 Task: Add a condition where "Skills Is No skills" in pending tickets.
Action: Mouse moved to (128, 368)
Screenshot: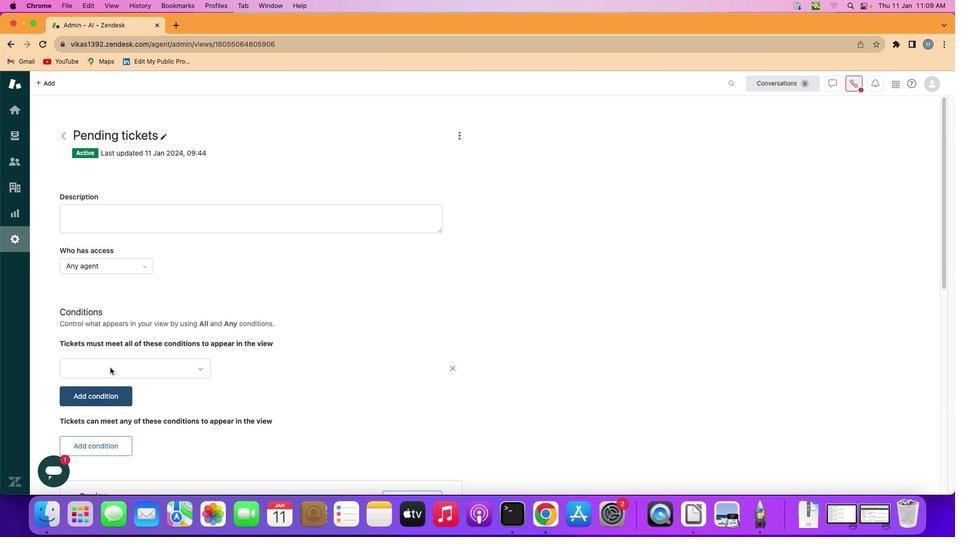 
Action: Mouse pressed left at (128, 368)
Screenshot: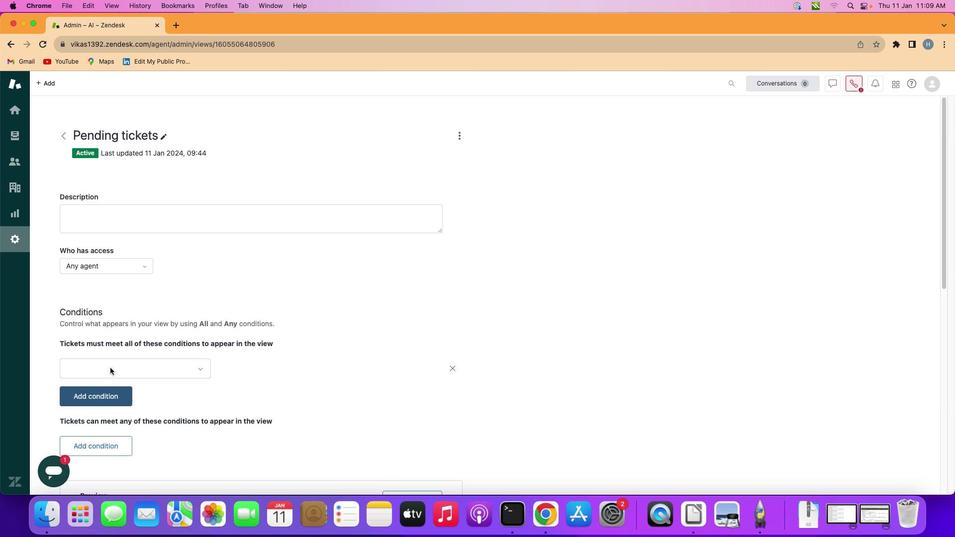 
Action: Mouse moved to (165, 369)
Screenshot: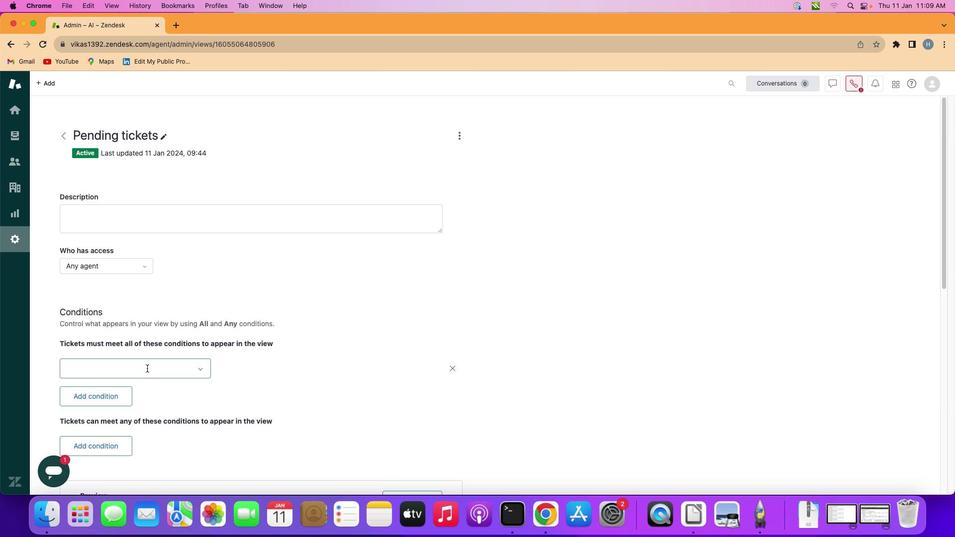 
Action: Mouse pressed left at (165, 369)
Screenshot: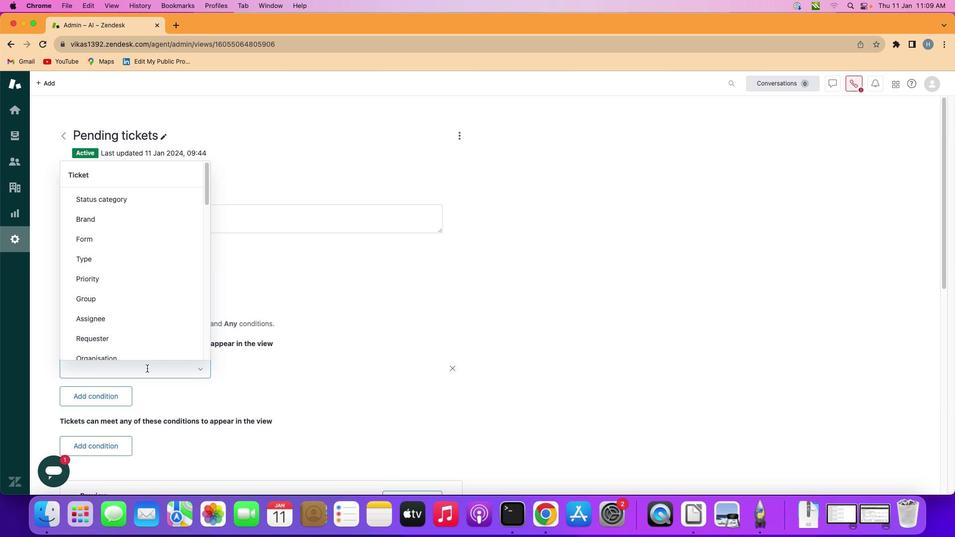 
Action: Mouse moved to (159, 270)
Screenshot: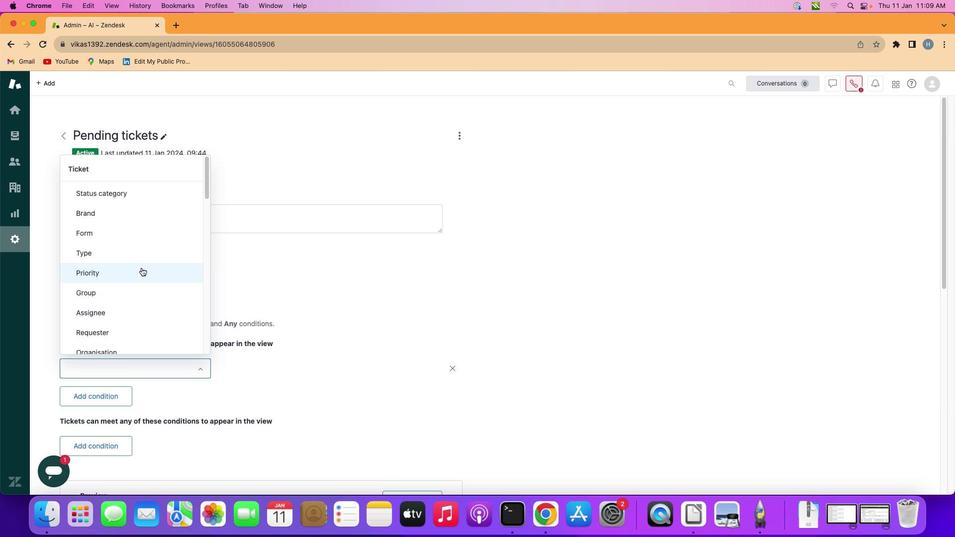 
Action: Mouse scrolled (159, 270) with delta (20, 5)
Screenshot: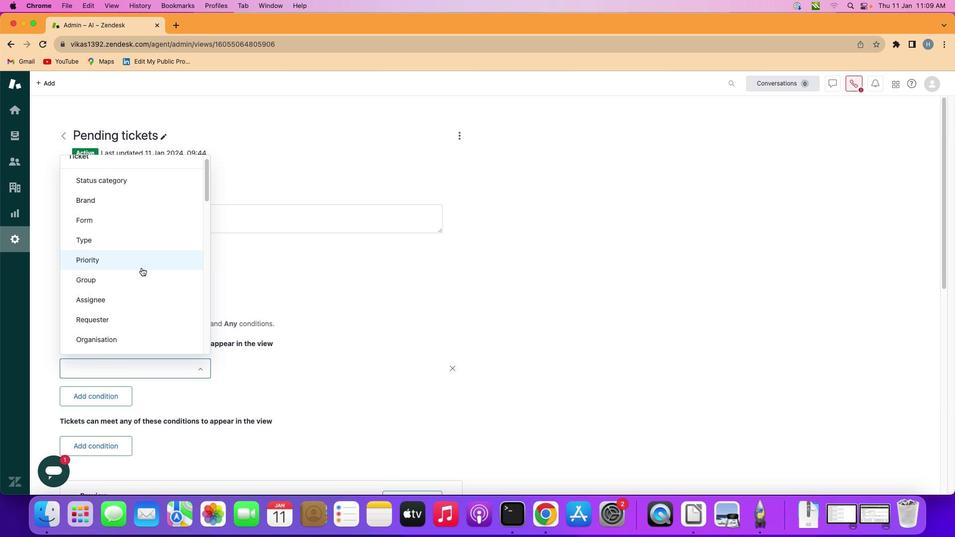 
Action: Mouse scrolled (159, 270) with delta (20, 5)
Screenshot: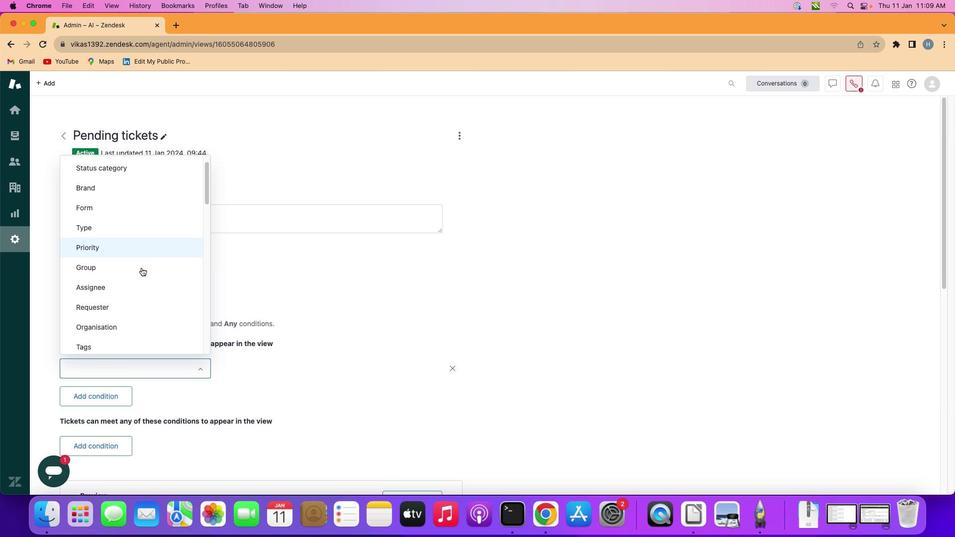 
Action: Mouse scrolled (159, 270) with delta (20, 5)
Screenshot: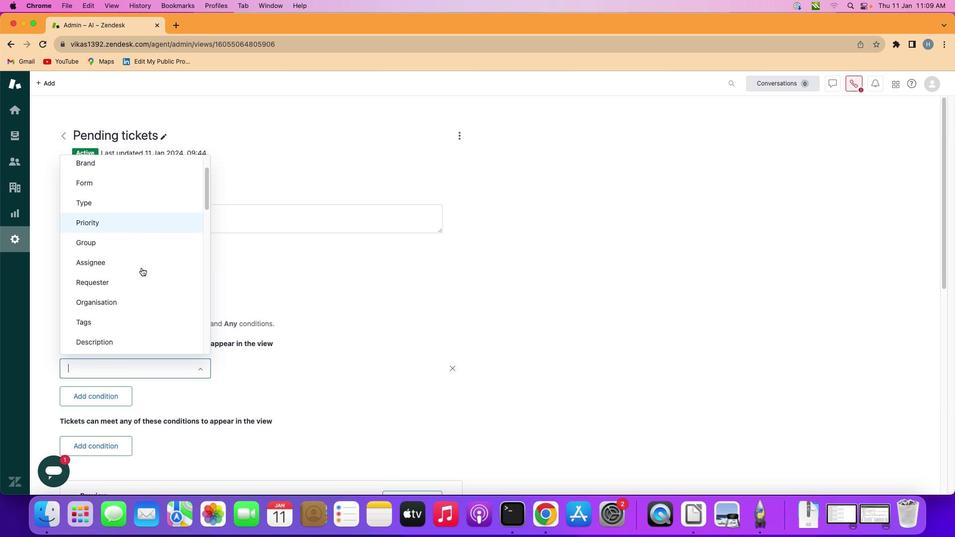 
Action: Mouse scrolled (159, 270) with delta (20, 5)
Screenshot: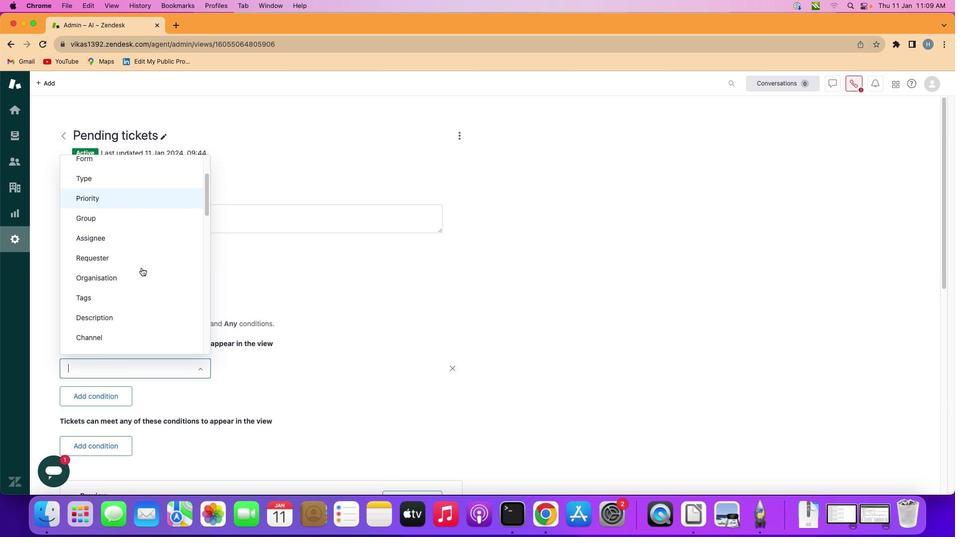 
Action: Mouse scrolled (159, 270) with delta (20, 5)
Screenshot: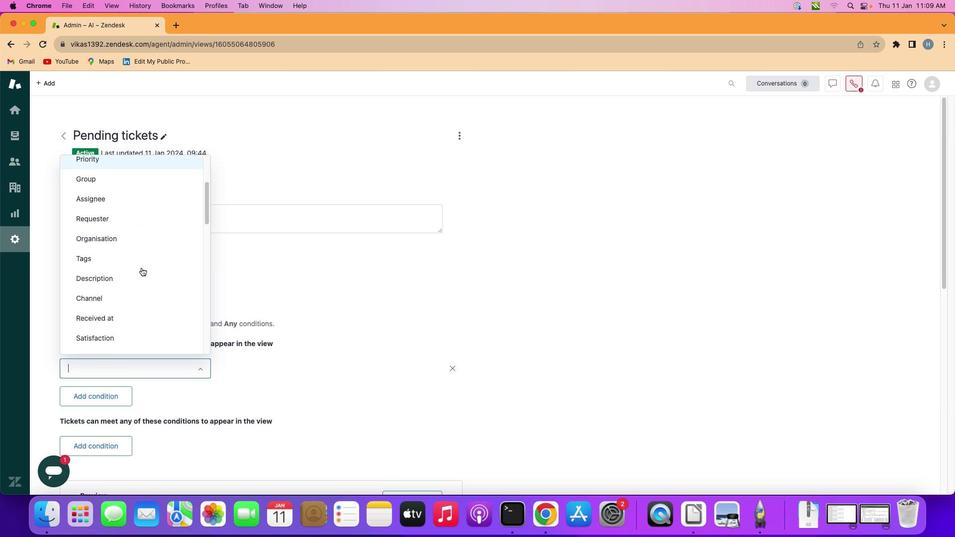 
Action: Mouse scrolled (159, 270) with delta (20, 5)
Screenshot: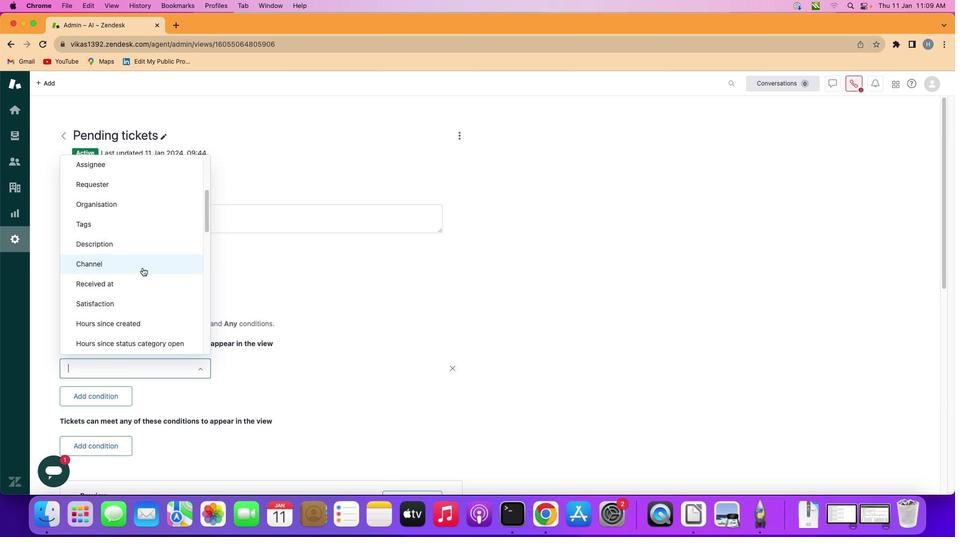 
Action: Mouse moved to (161, 271)
Screenshot: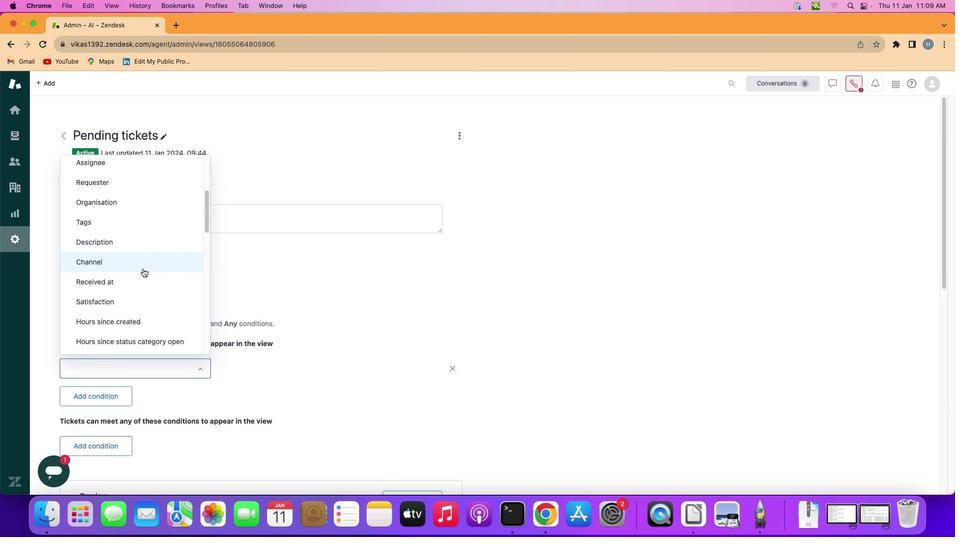 
Action: Mouse scrolled (161, 271) with delta (20, 5)
Screenshot: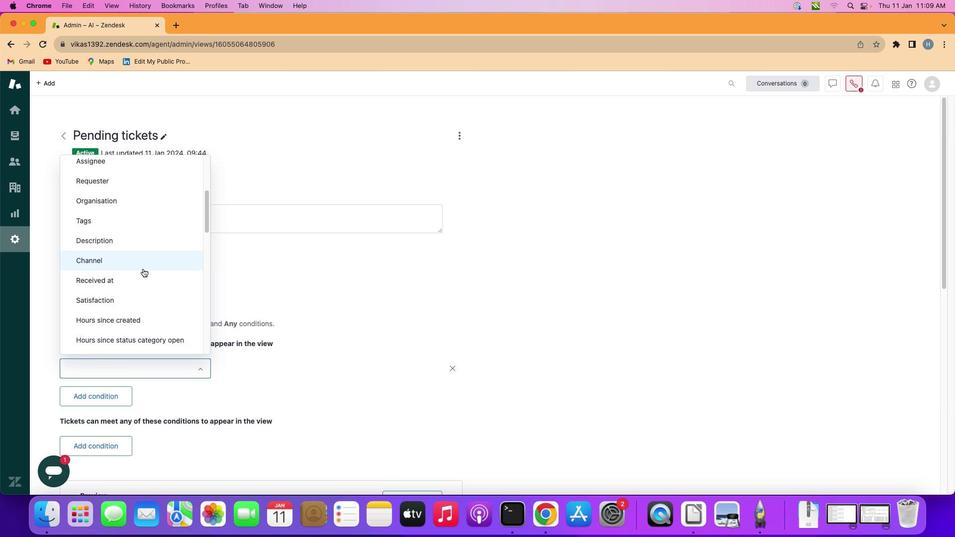 
Action: Mouse scrolled (161, 271) with delta (20, 5)
Screenshot: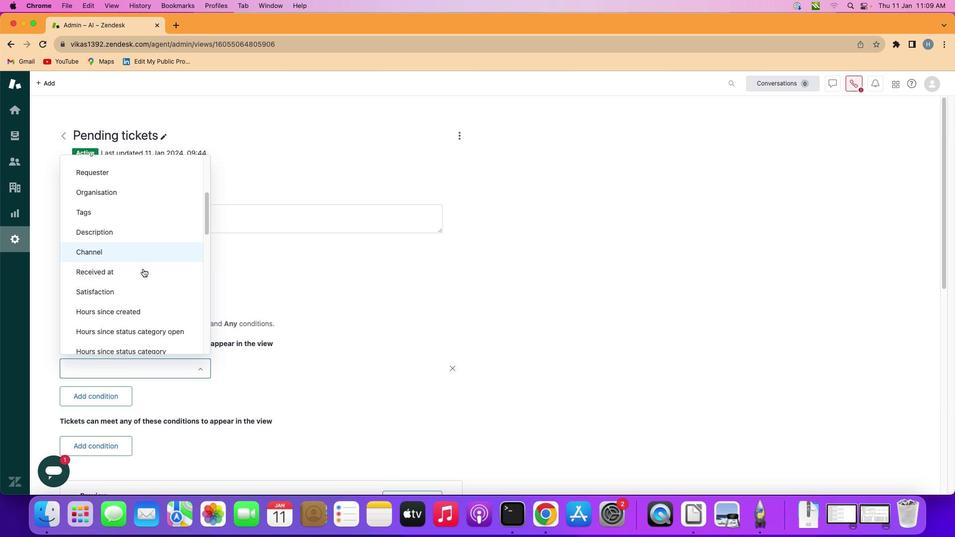 
Action: Mouse scrolled (161, 271) with delta (20, 5)
Screenshot: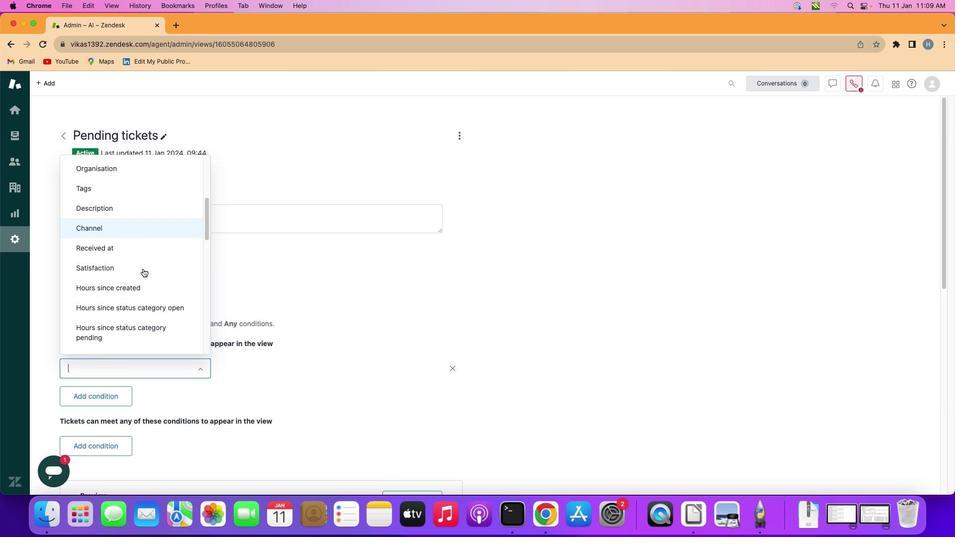
Action: Mouse scrolled (161, 271) with delta (20, 5)
Screenshot: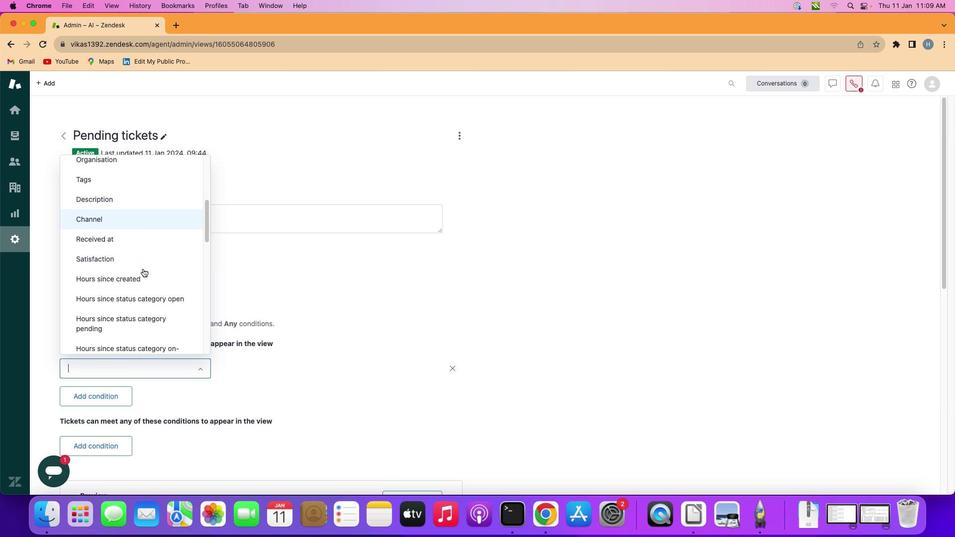 
Action: Mouse scrolled (161, 271) with delta (20, 5)
Screenshot: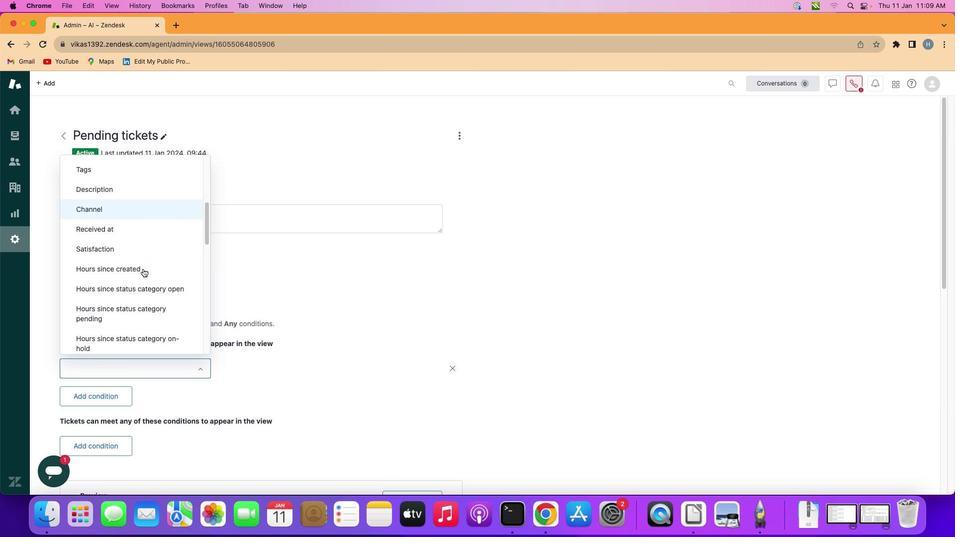
Action: Mouse scrolled (161, 271) with delta (20, 5)
Screenshot: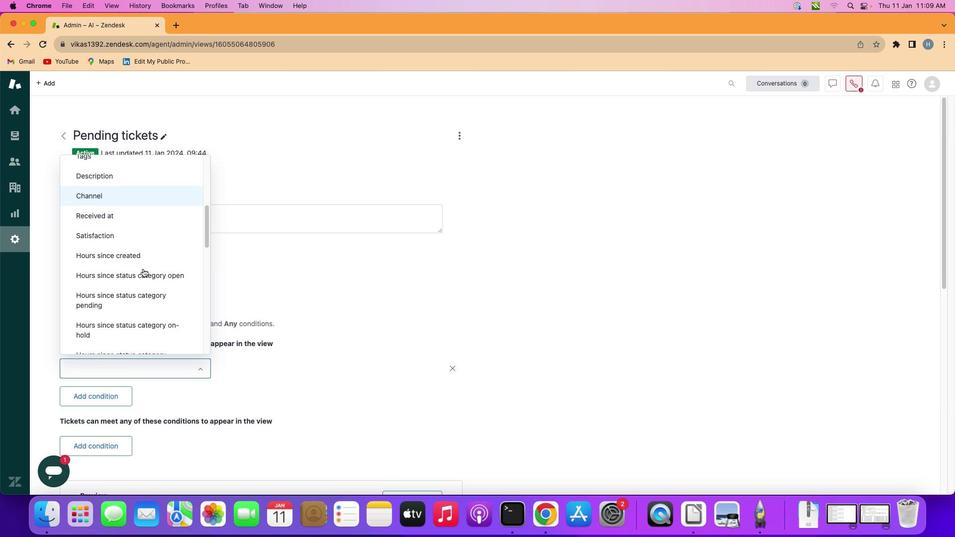 
Action: Mouse scrolled (161, 271) with delta (20, 5)
Screenshot: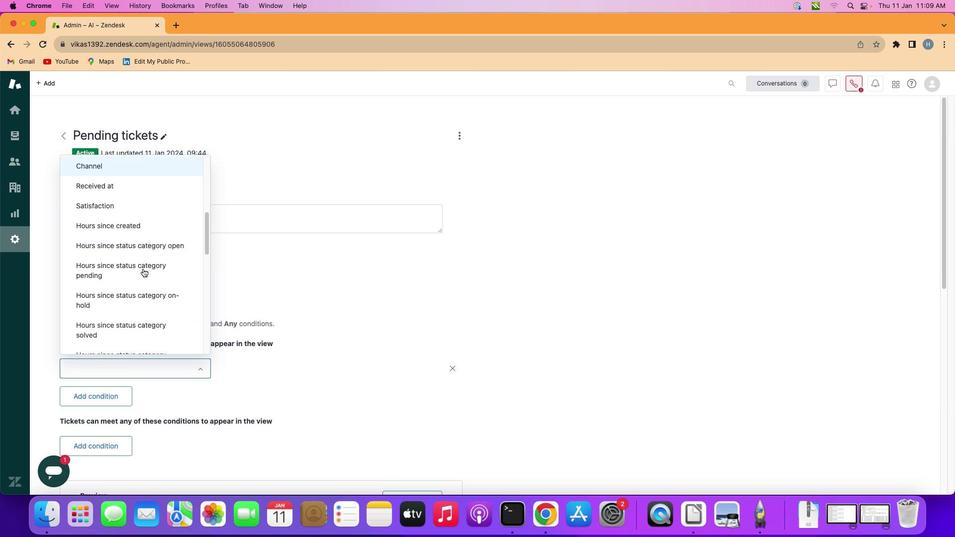 
Action: Mouse scrolled (161, 271) with delta (20, 5)
Screenshot: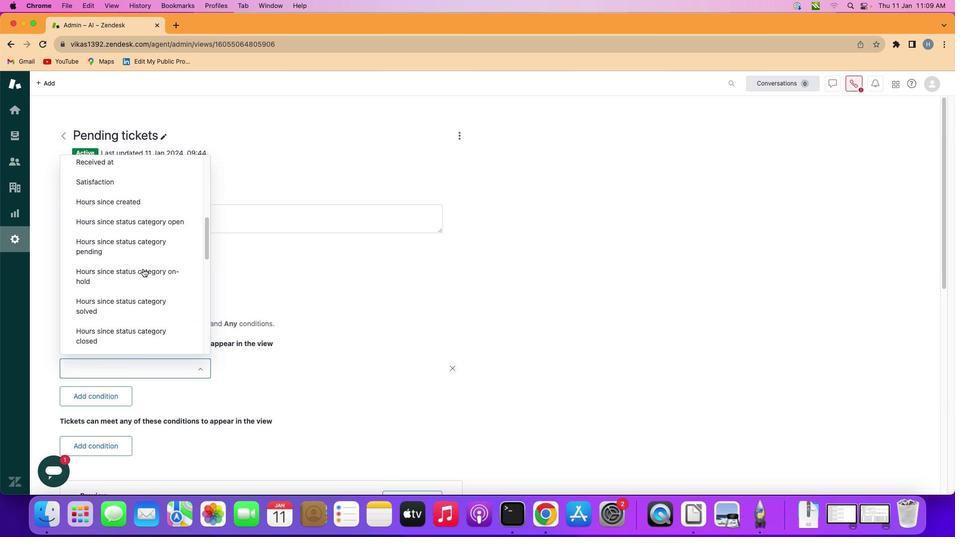 
Action: Mouse scrolled (161, 271) with delta (20, 5)
Screenshot: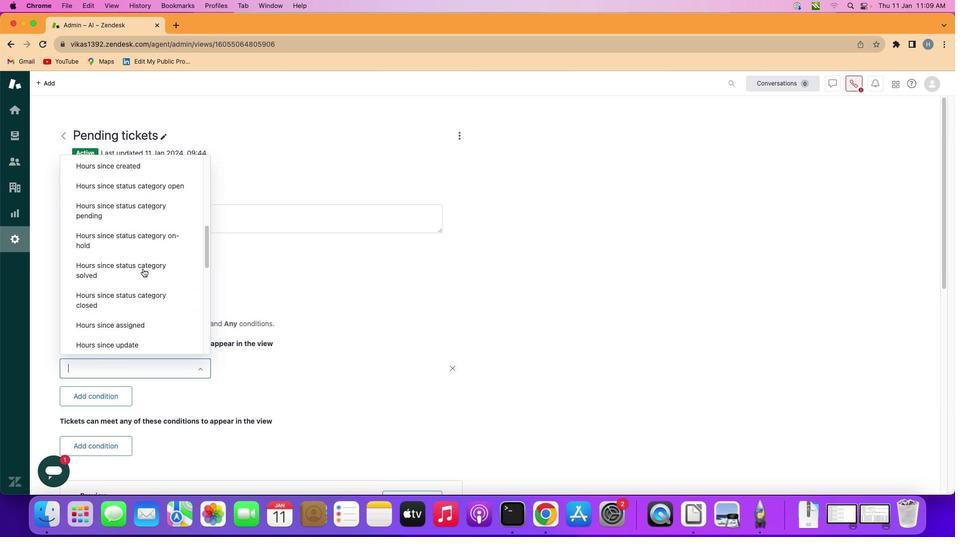 
Action: Mouse scrolled (161, 271) with delta (20, 5)
Screenshot: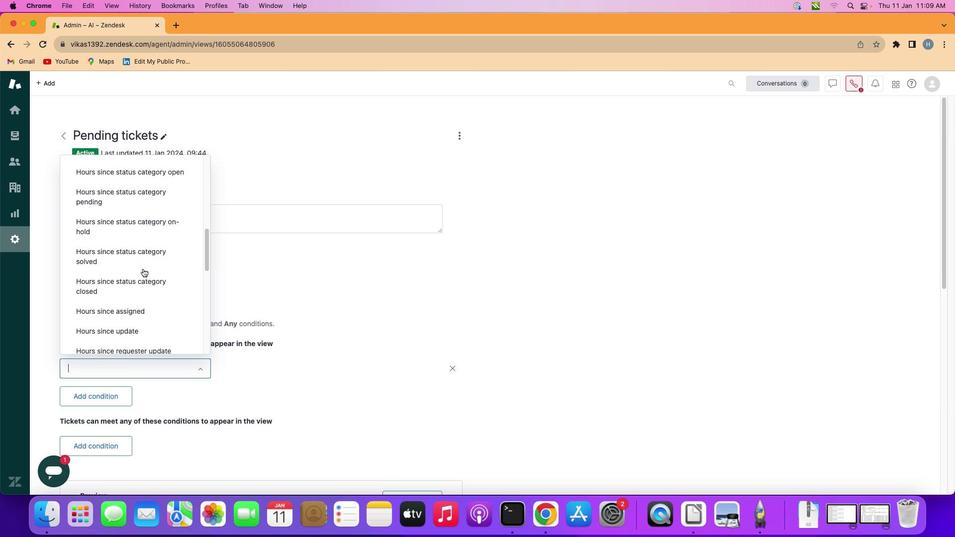 
Action: Mouse scrolled (161, 271) with delta (20, 5)
Screenshot: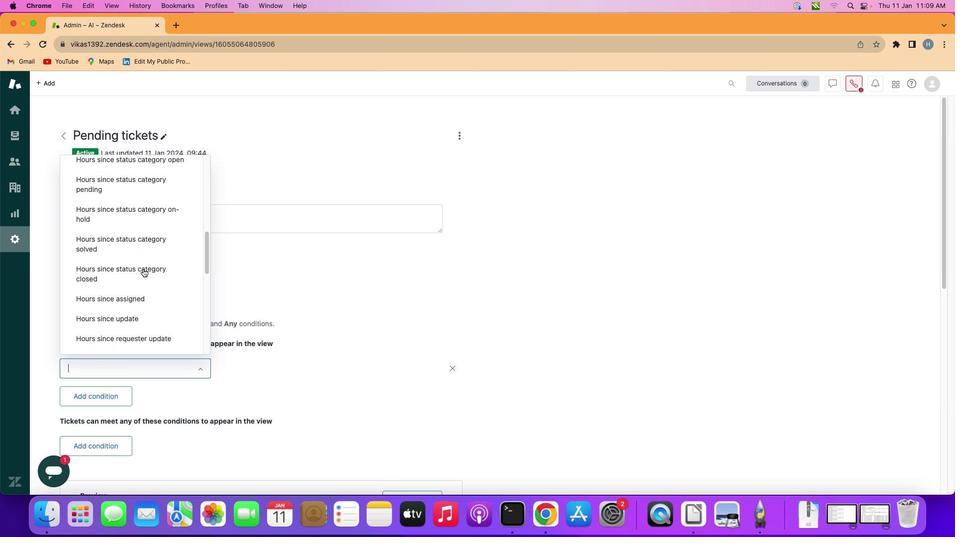 
Action: Mouse scrolled (161, 271) with delta (20, 5)
Screenshot: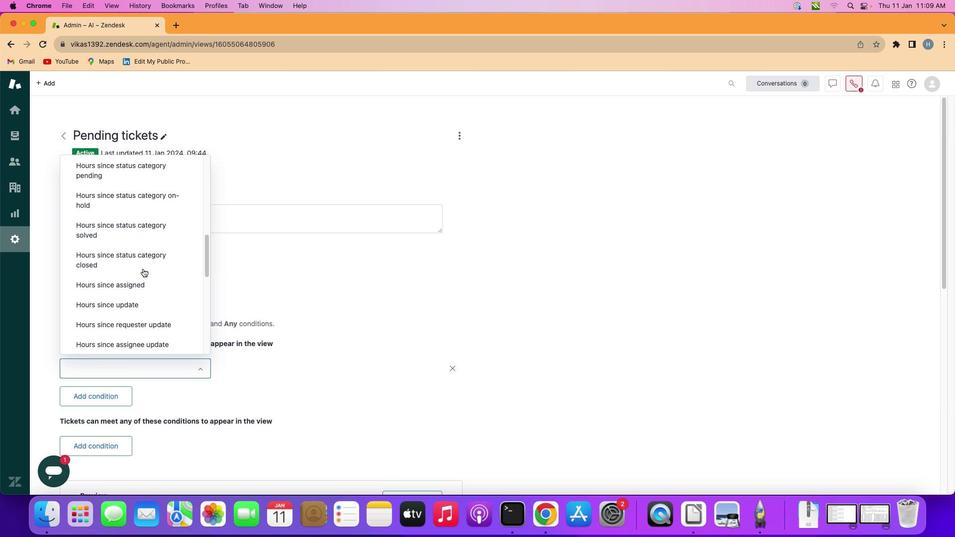 
Action: Mouse scrolled (161, 271) with delta (20, 5)
Screenshot: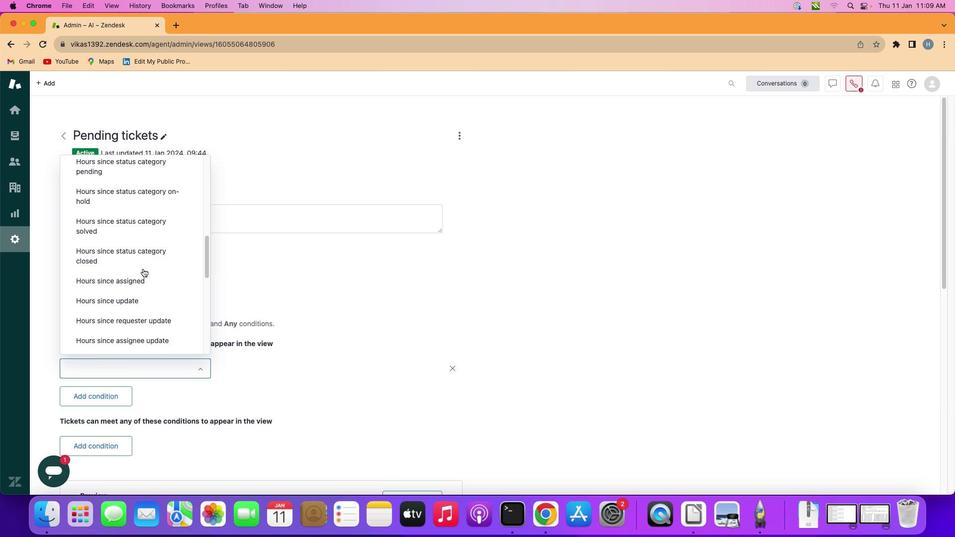 
Action: Mouse scrolled (161, 271) with delta (20, 5)
Screenshot: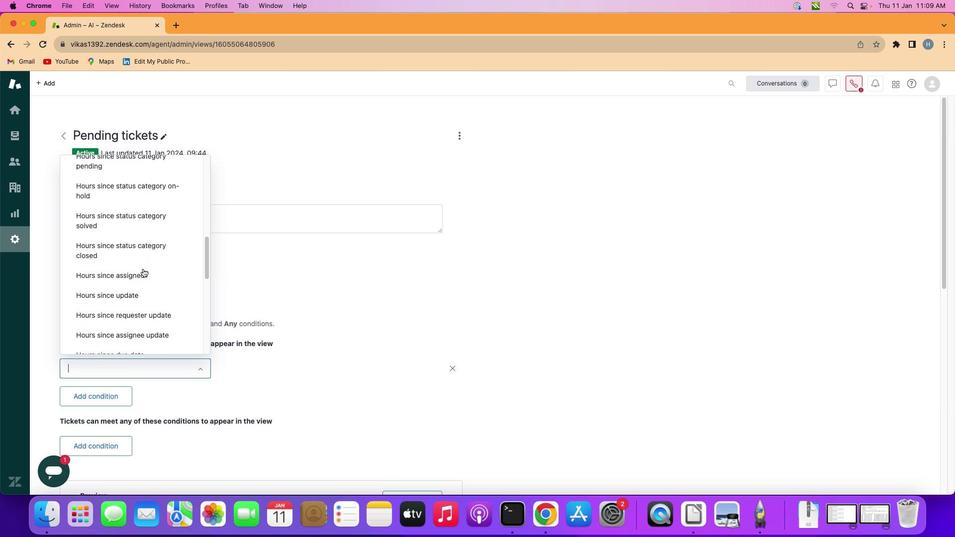 
Action: Mouse scrolled (161, 271) with delta (20, 5)
Screenshot: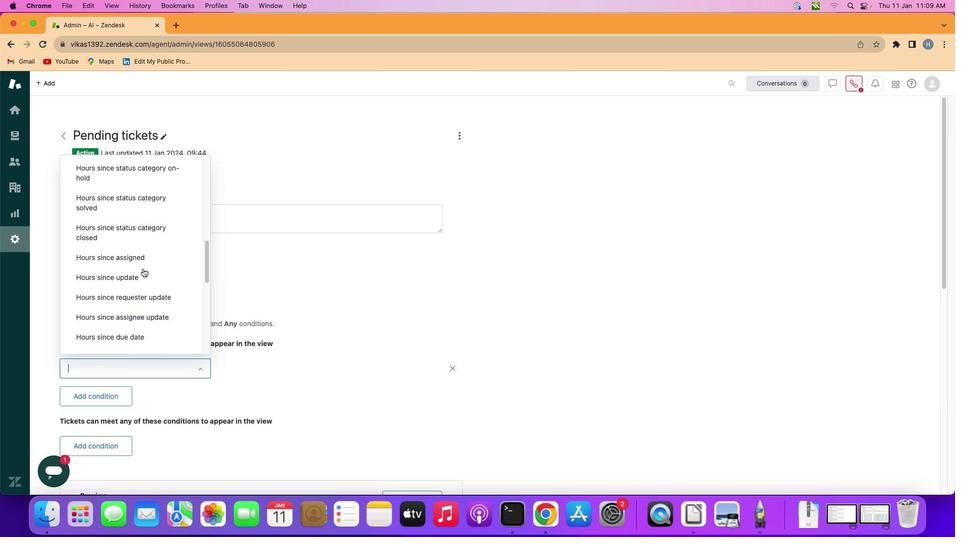 
Action: Mouse scrolled (161, 271) with delta (20, 5)
Screenshot: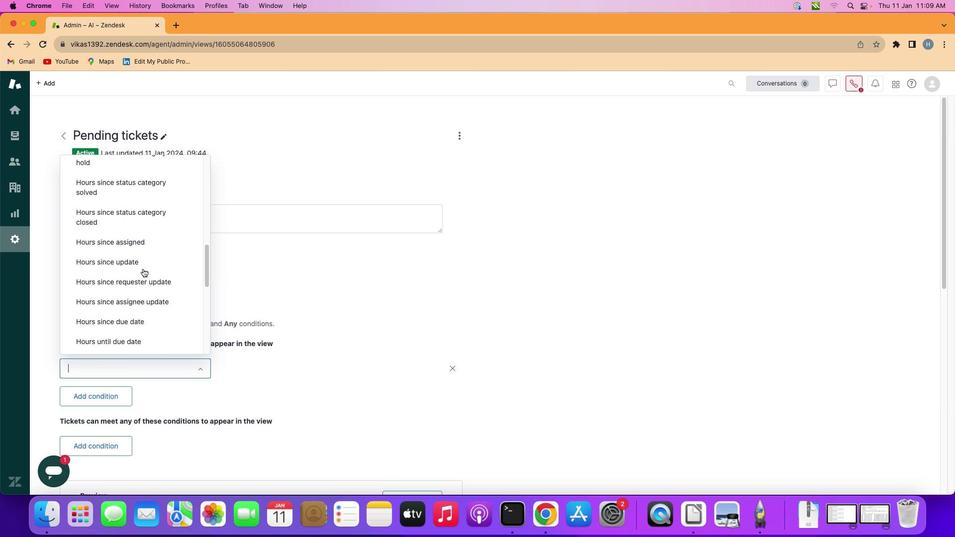 
Action: Mouse scrolled (161, 271) with delta (20, 5)
Screenshot: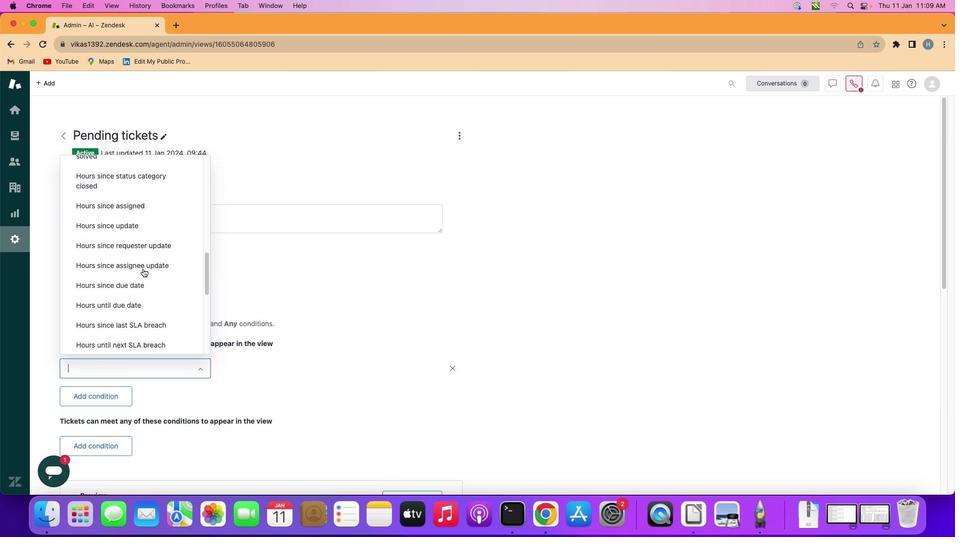 
Action: Mouse scrolled (161, 271) with delta (20, 5)
Screenshot: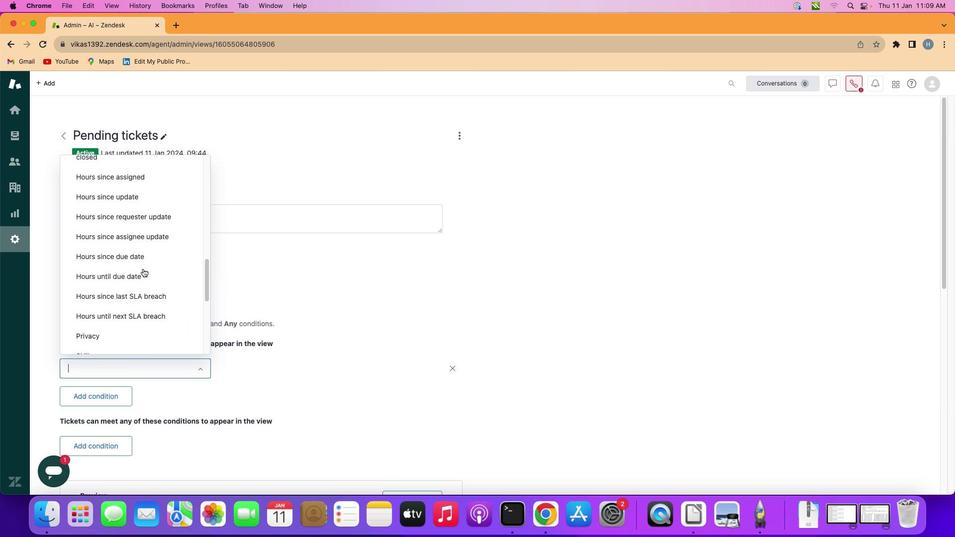 
Action: Mouse scrolled (161, 271) with delta (20, 5)
Screenshot: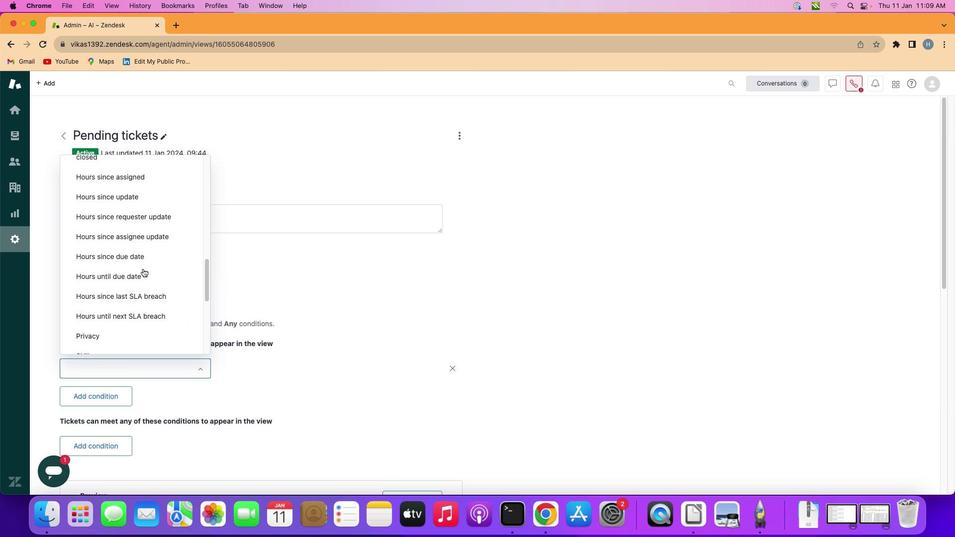 
Action: Mouse scrolled (161, 271) with delta (20, 5)
Screenshot: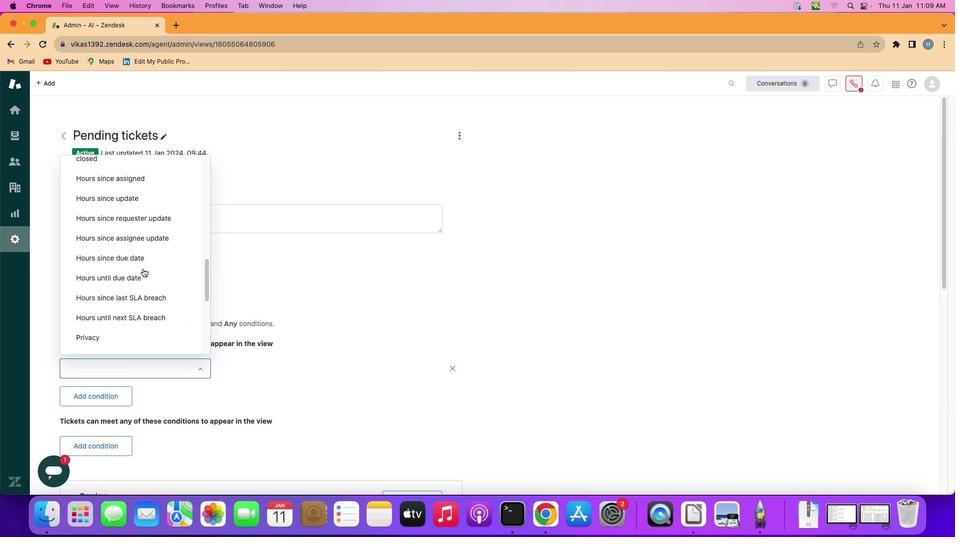 
Action: Mouse scrolled (161, 271) with delta (20, 6)
Screenshot: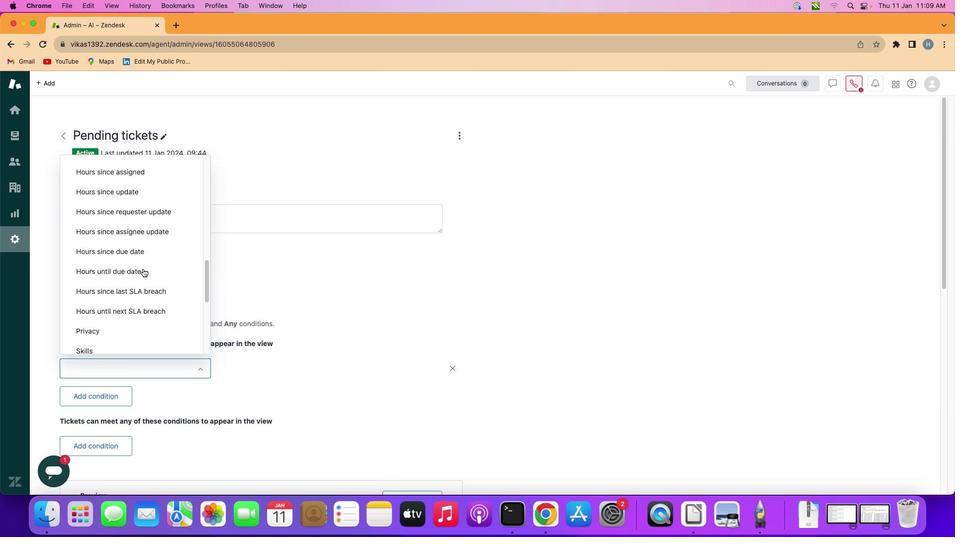 
Action: Mouse scrolled (161, 271) with delta (20, 5)
Screenshot: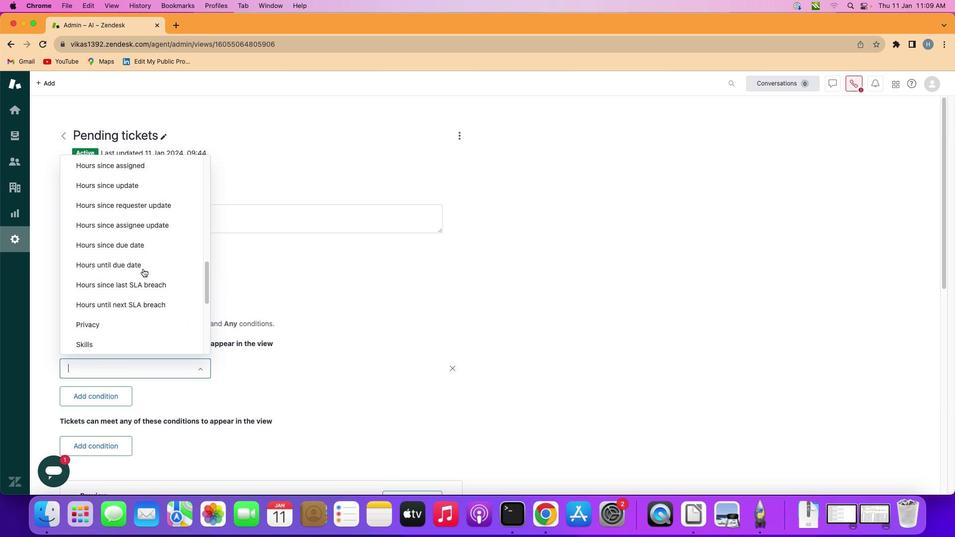
Action: Mouse scrolled (161, 271) with delta (20, 5)
Screenshot: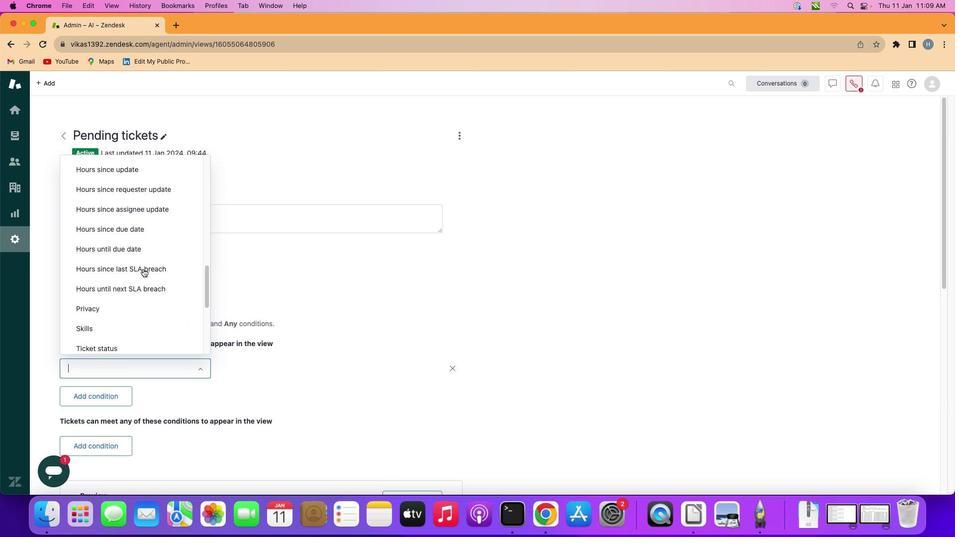 
Action: Mouse scrolled (161, 271) with delta (20, 5)
Screenshot: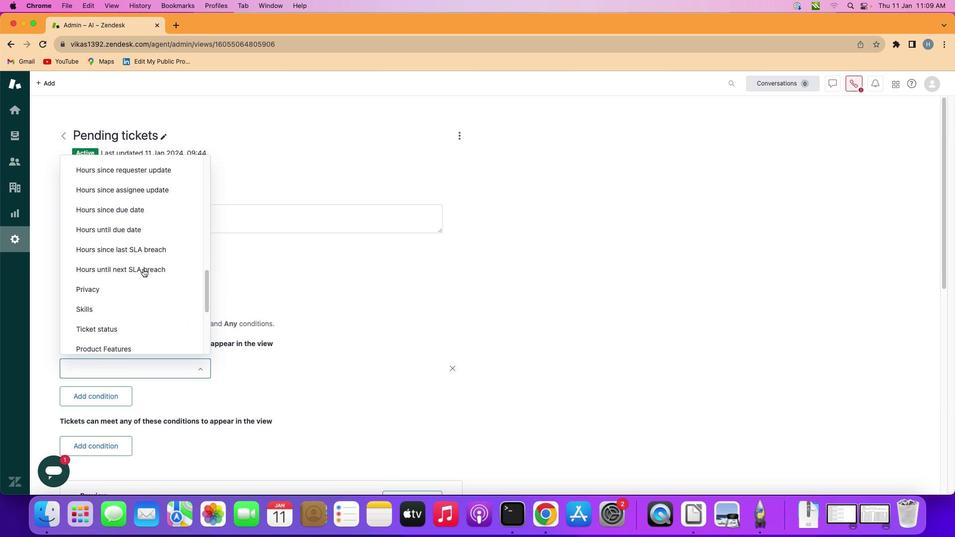 
Action: Mouse scrolled (161, 271) with delta (20, 4)
Screenshot: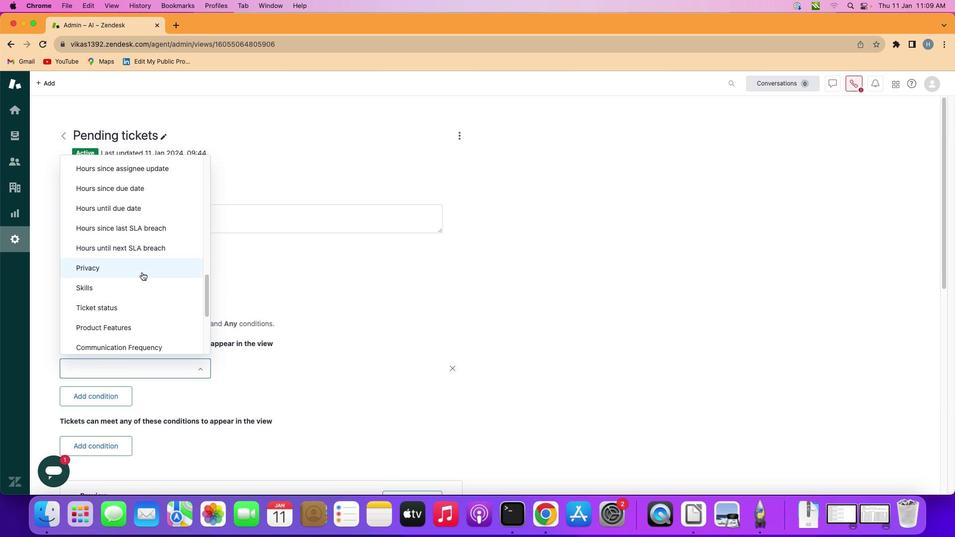 
Action: Mouse moved to (158, 284)
Screenshot: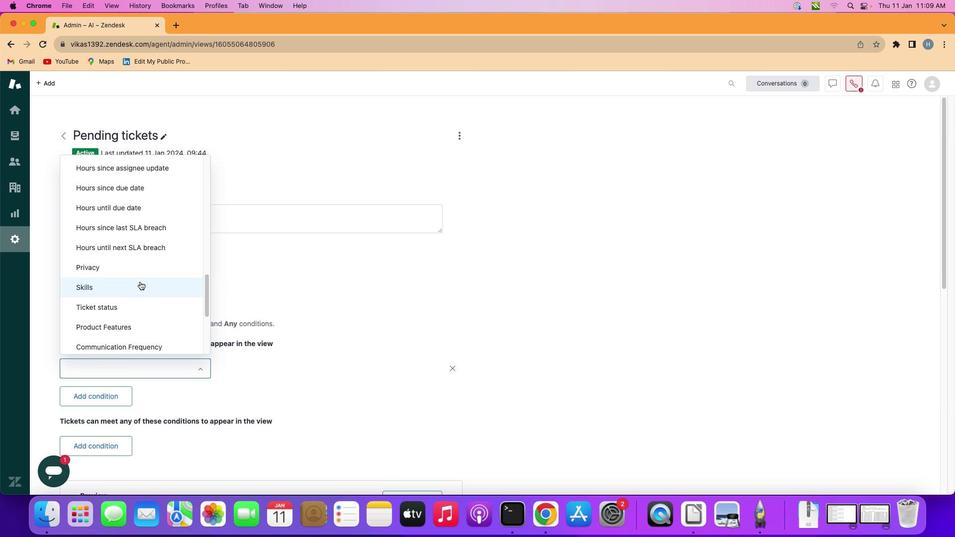 
Action: Mouse pressed left at (158, 284)
Screenshot: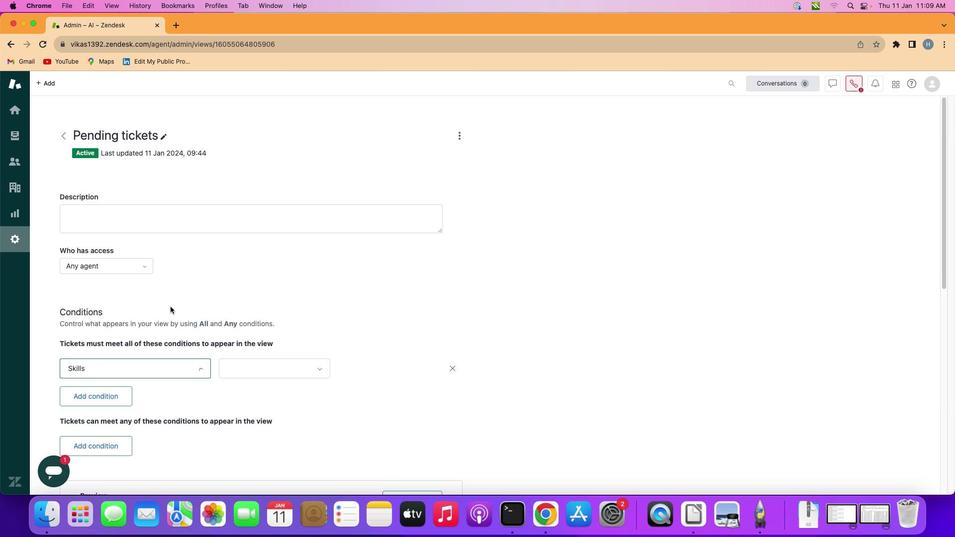 
Action: Mouse moved to (282, 372)
Screenshot: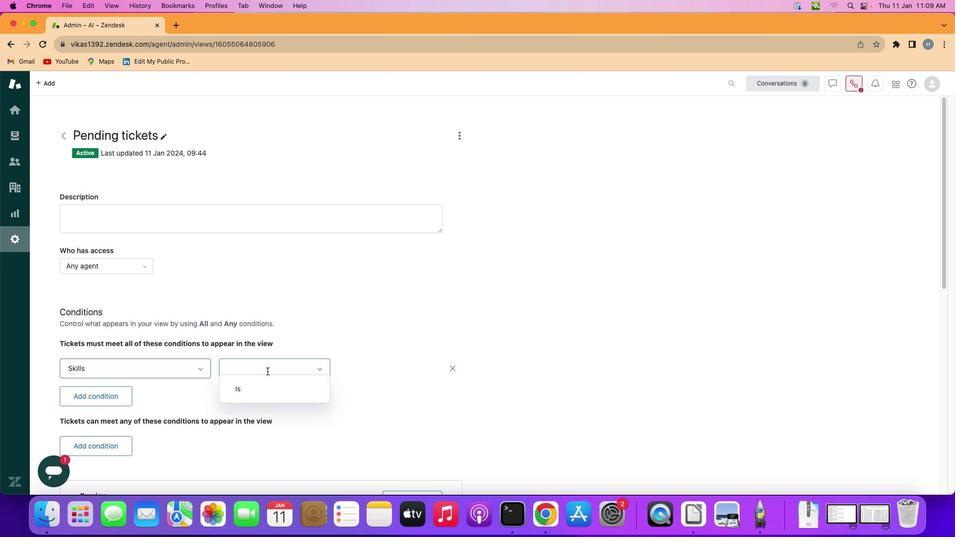 
Action: Mouse pressed left at (282, 372)
Screenshot: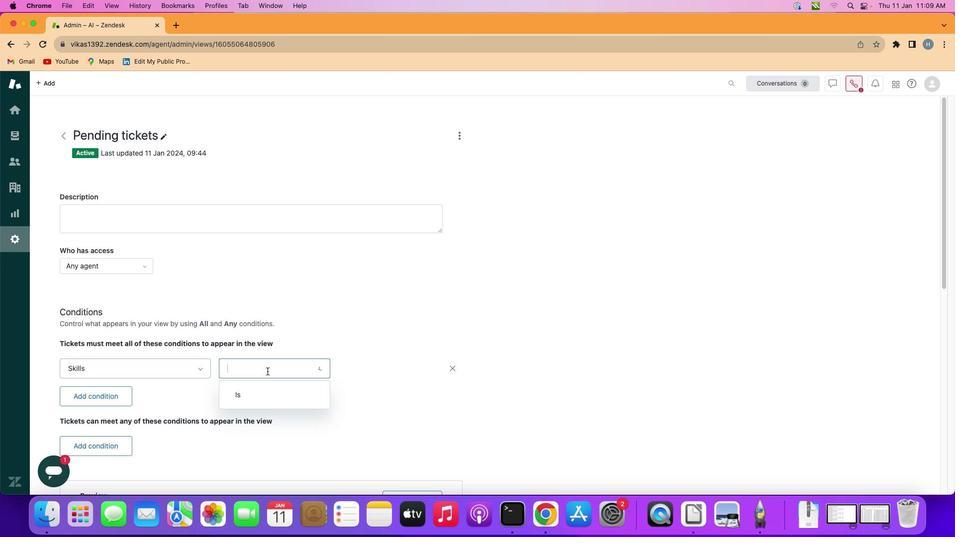 
Action: Mouse moved to (286, 401)
Screenshot: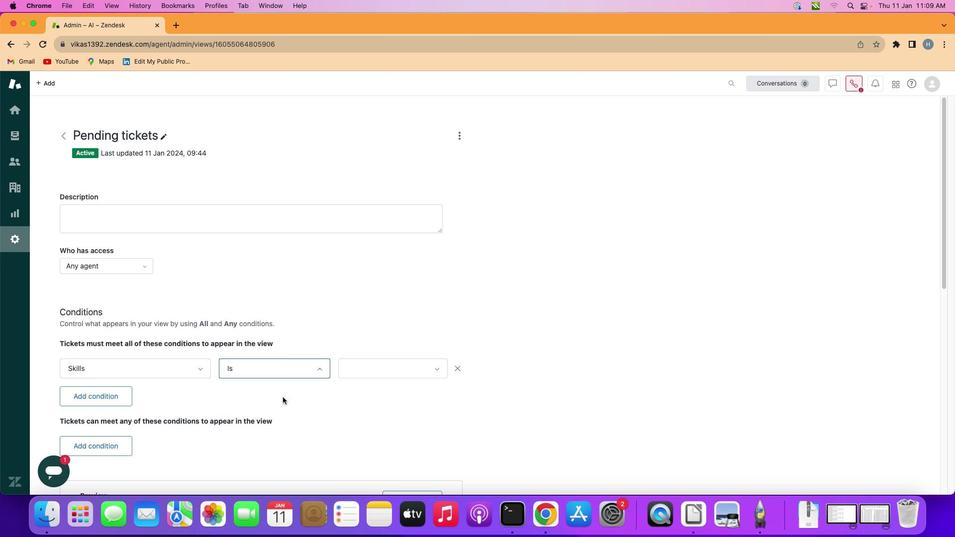 
Action: Mouse pressed left at (286, 401)
Screenshot: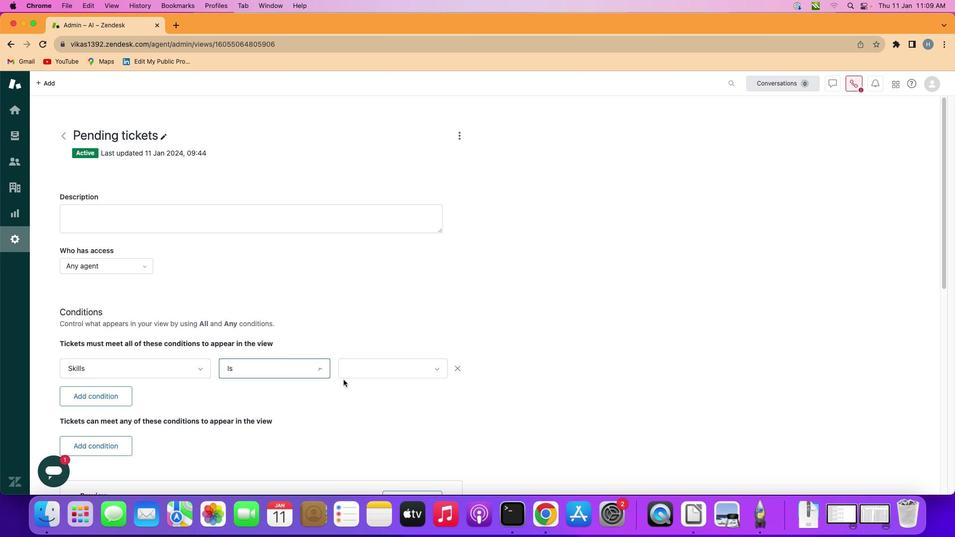 
Action: Mouse moved to (412, 364)
Screenshot: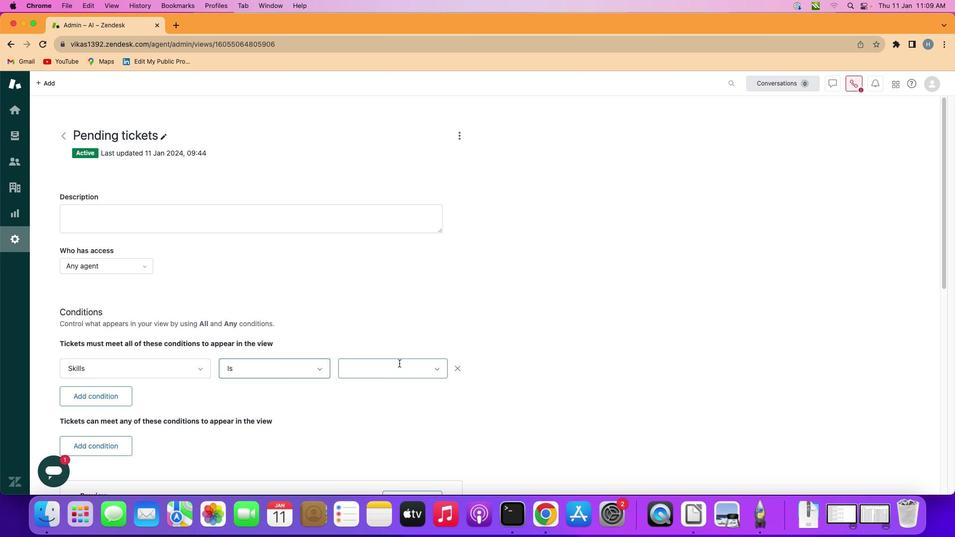 
Action: Mouse pressed left at (412, 364)
Screenshot: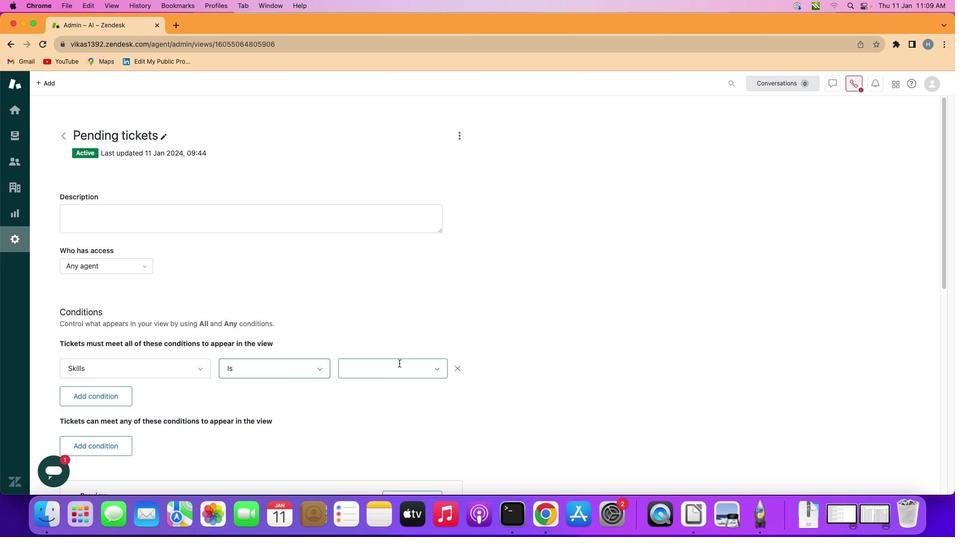 
Action: Mouse moved to (409, 411)
Screenshot: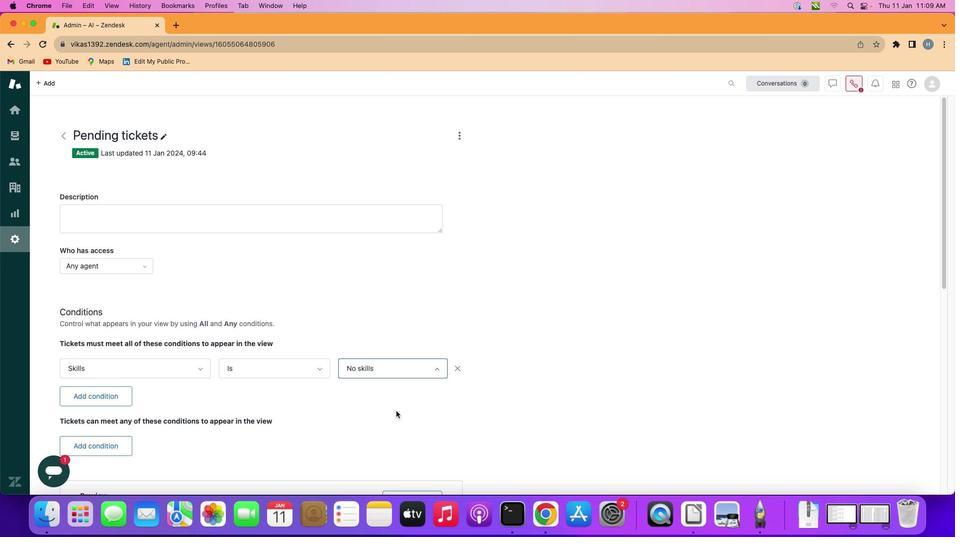 
Action: Mouse pressed left at (409, 411)
Screenshot: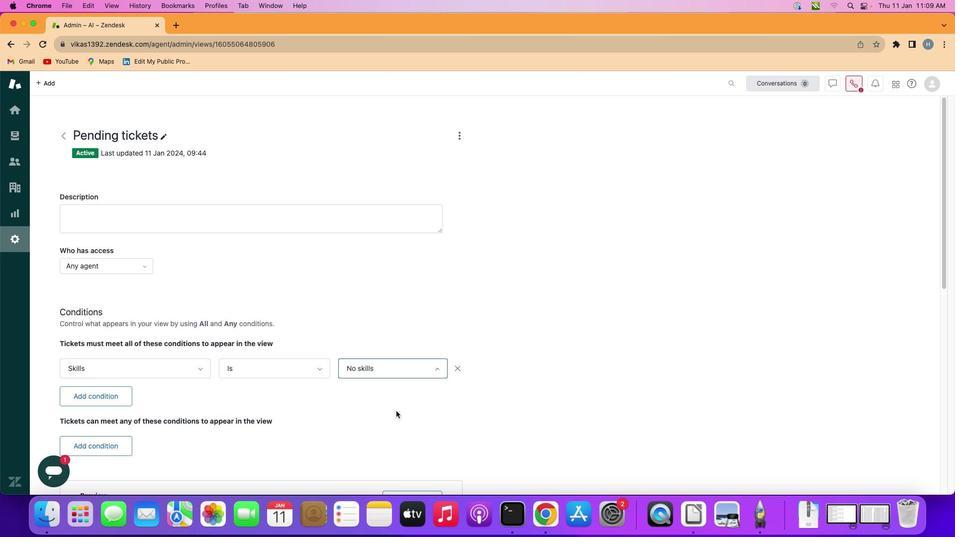 
Action: Mouse moved to (409, 412)
Screenshot: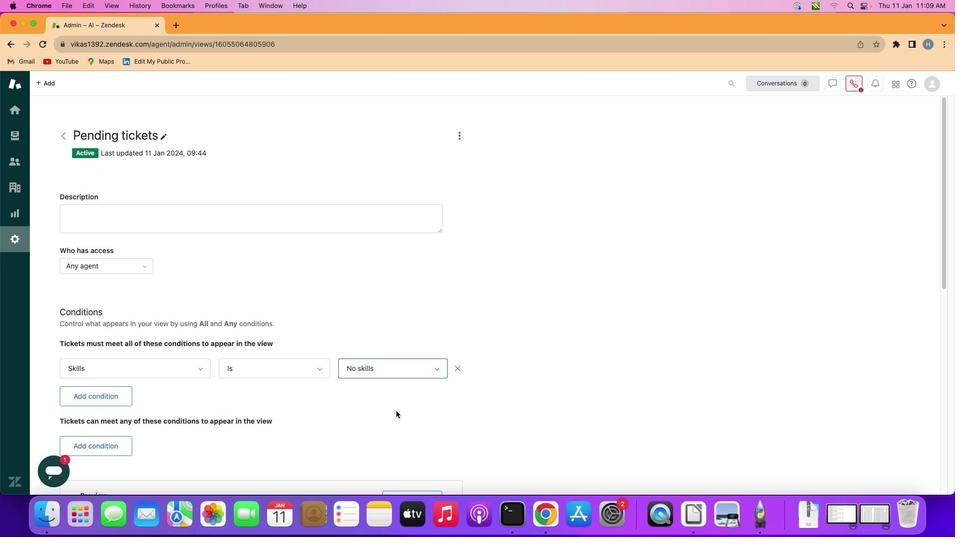 
